 Task: Choose the branch "main" for the new prebuild configuration for codespaces in the repository "JS".
Action: Mouse moved to (979, 245)
Screenshot: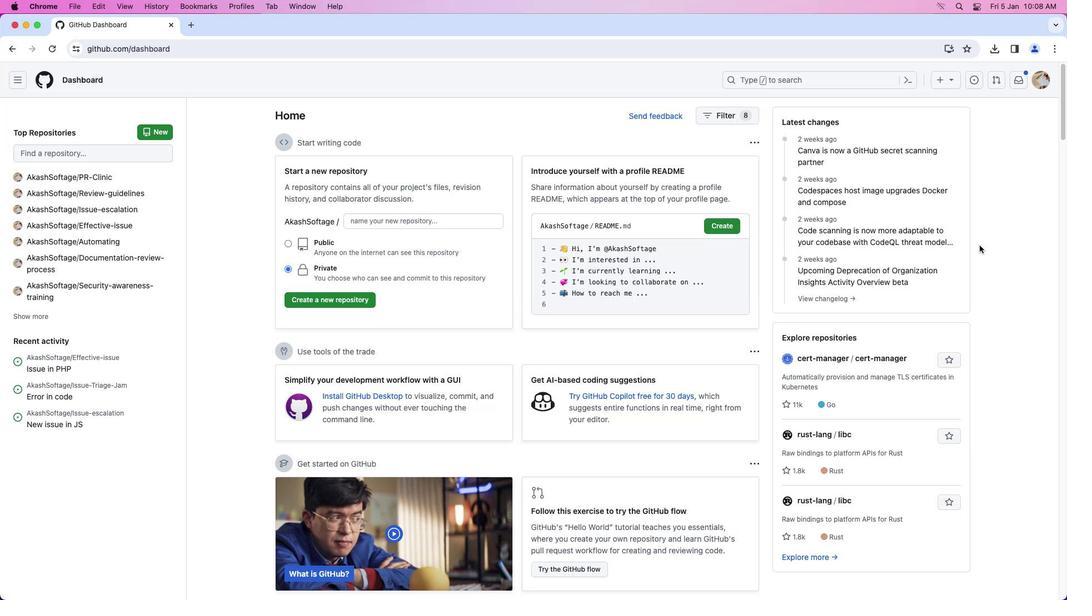 
Action: Mouse pressed left at (979, 245)
Screenshot: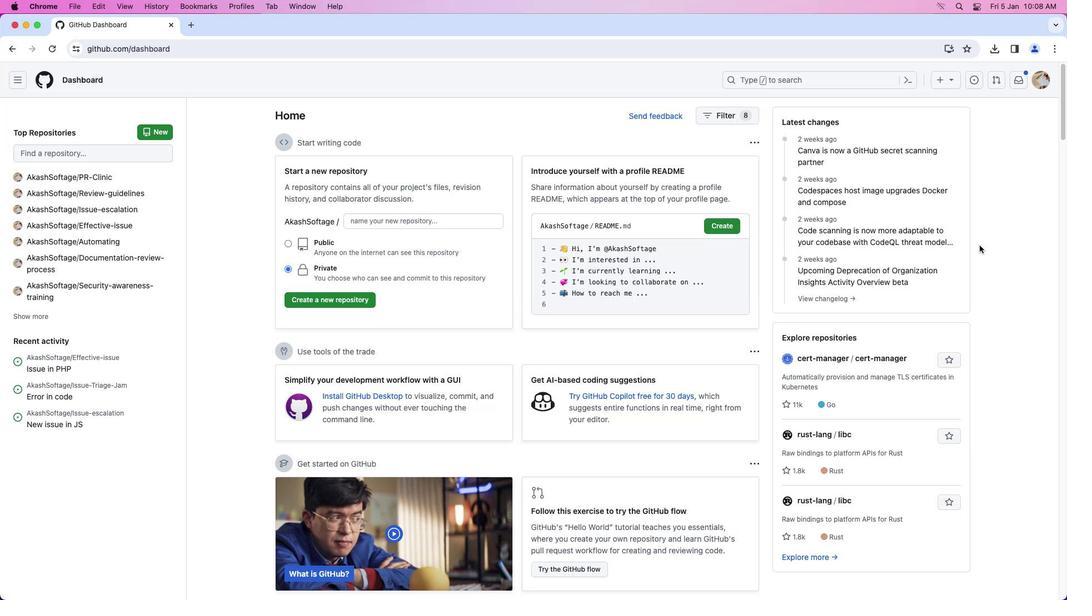 
Action: Mouse moved to (1047, 79)
Screenshot: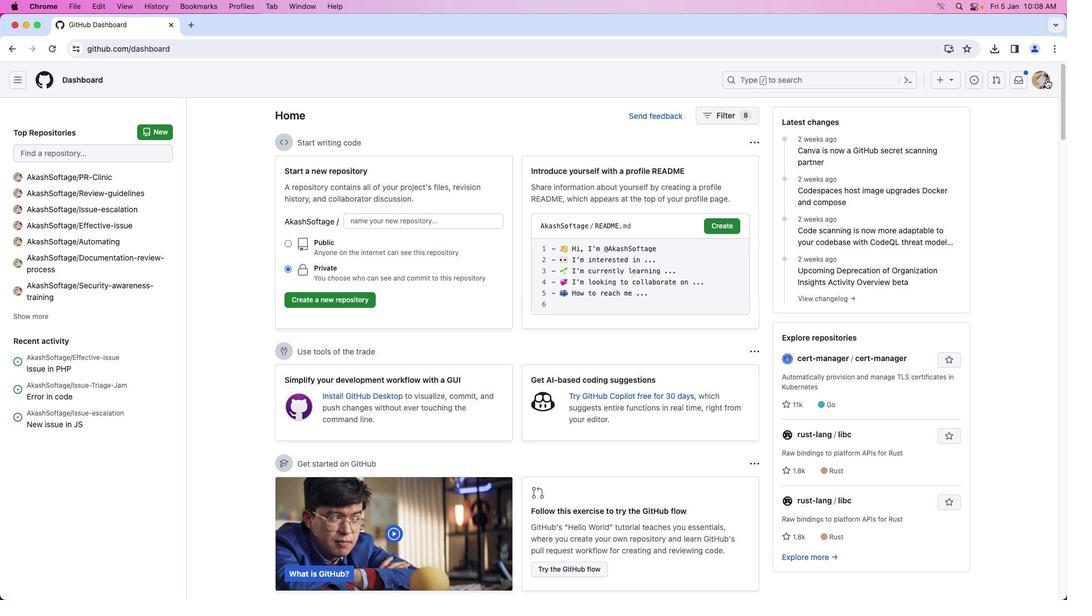 
Action: Mouse pressed left at (1047, 79)
Screenshot: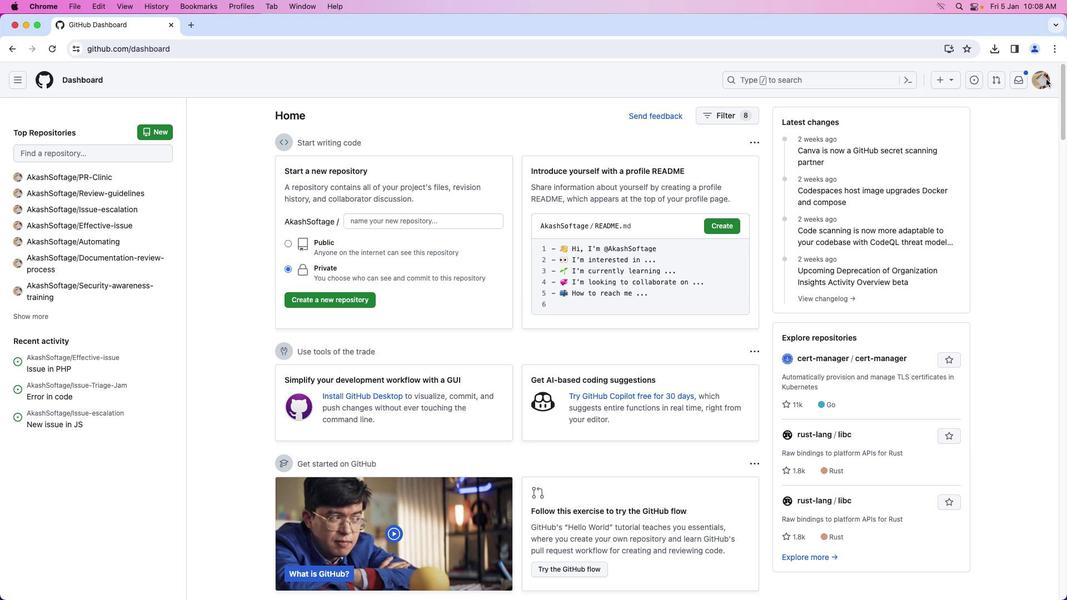 
Action: Mouse moved to (982, 180)
Screenshot: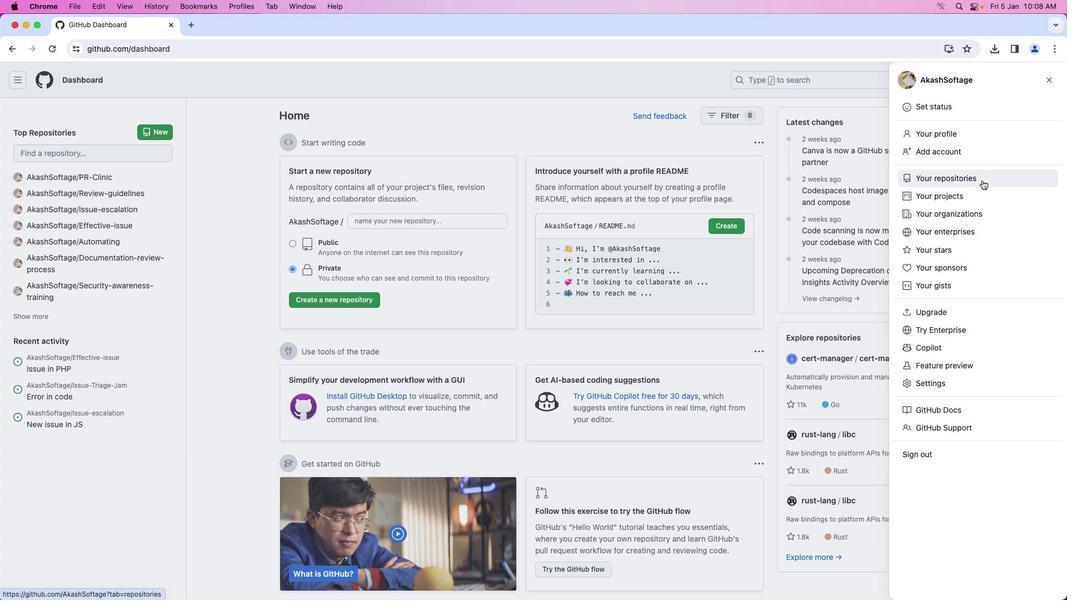 
Action: Mouse pressed left at (982, 180)
Screenshot: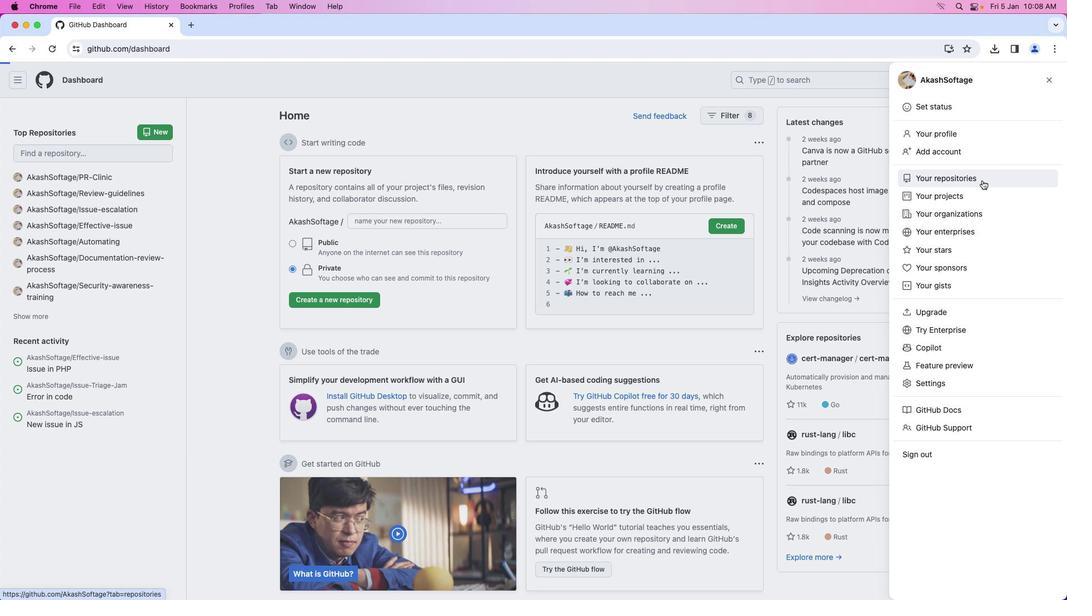 
Action: Mouse moved to (375, 184)
Screenshot: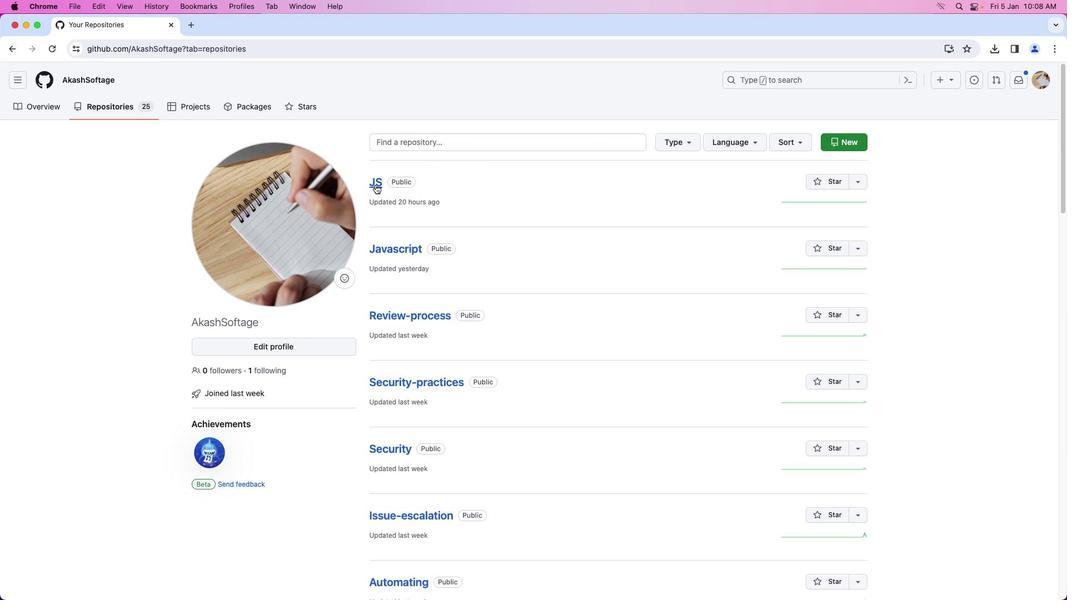 
Action: Mouse pressed left at (375, 184)
Screenshot: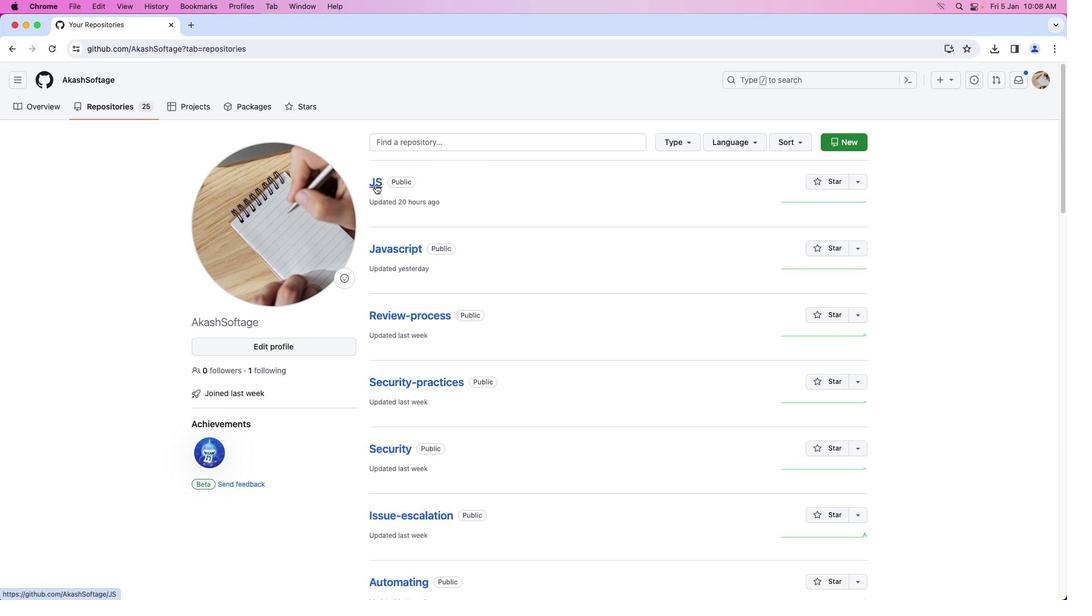 
Action: Mouse moved to (468, 107)
Screenshot: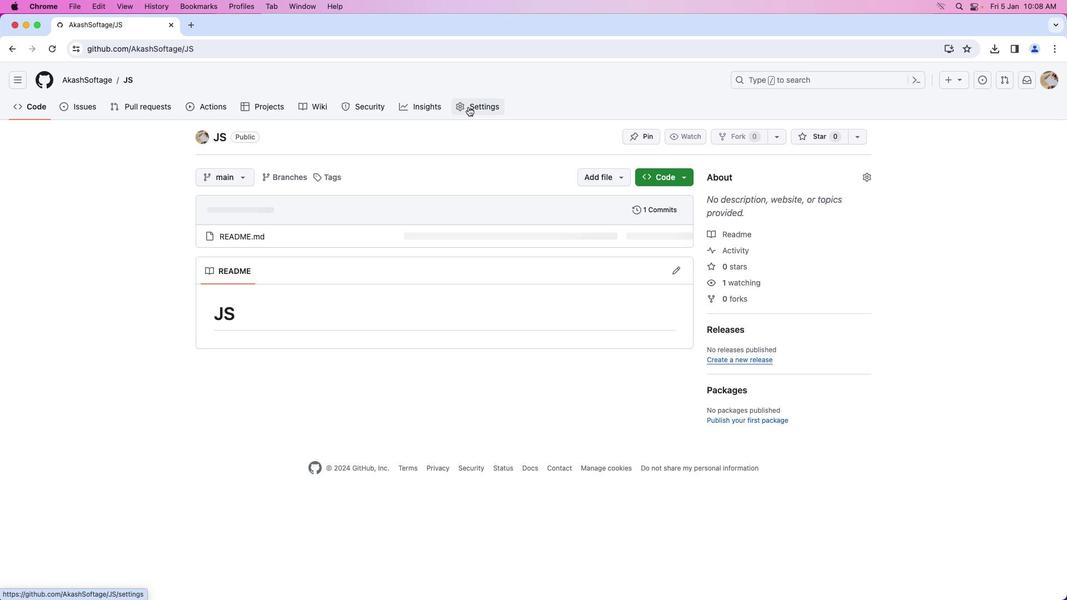 
Action: Mouse pressed left at (468, 107)
Screenshot: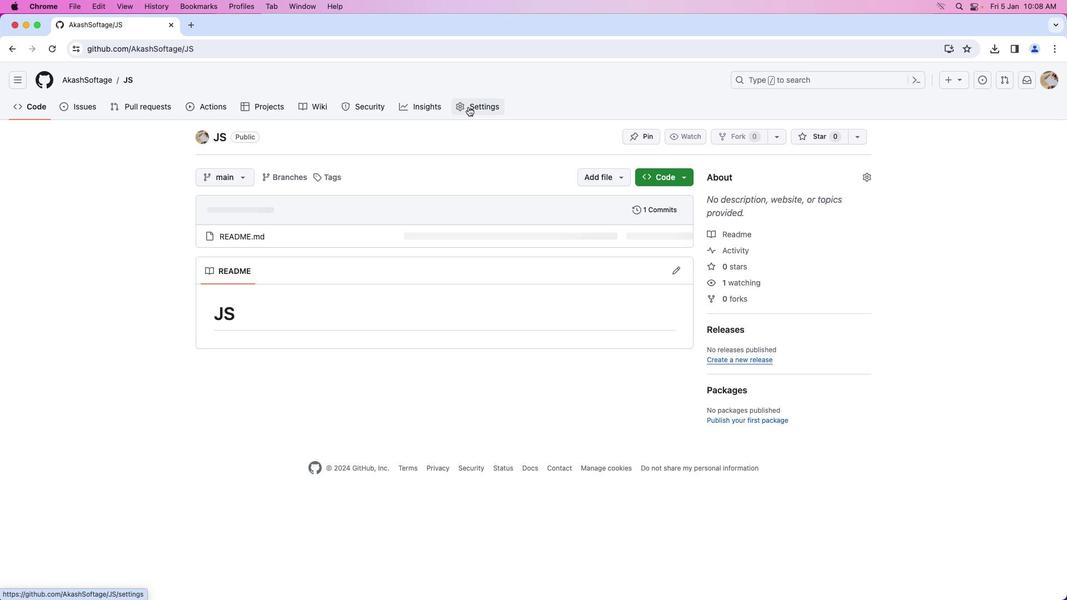 
Action: Mouse moved to (245, 356)
Screenshot: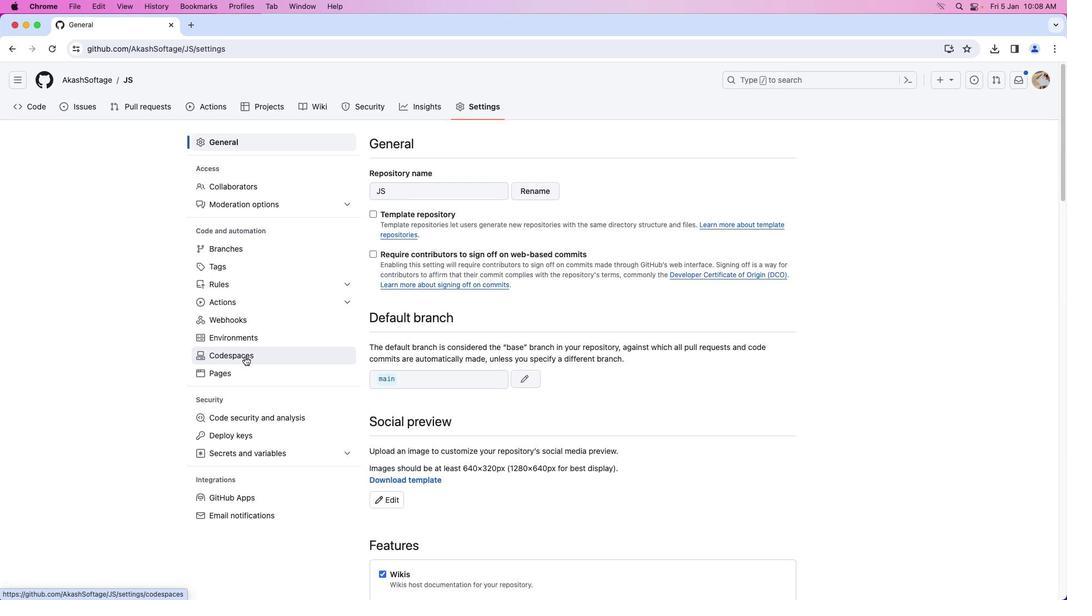 
Action: Mouse pressed left at (245, 356)
Screenshot: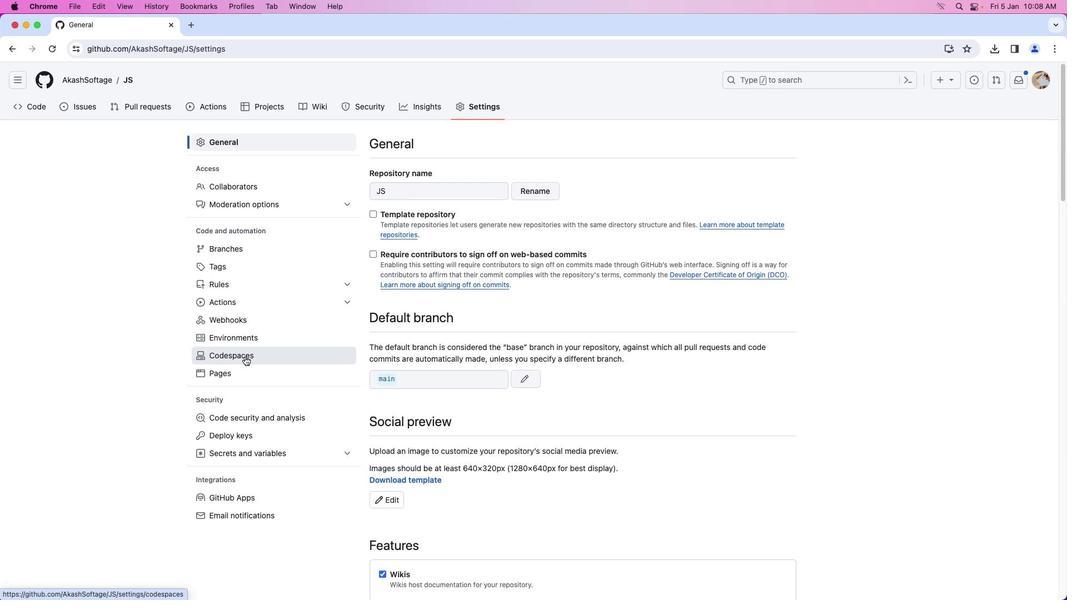 
Action: Mouse moved to (574, 290)
Screenshot: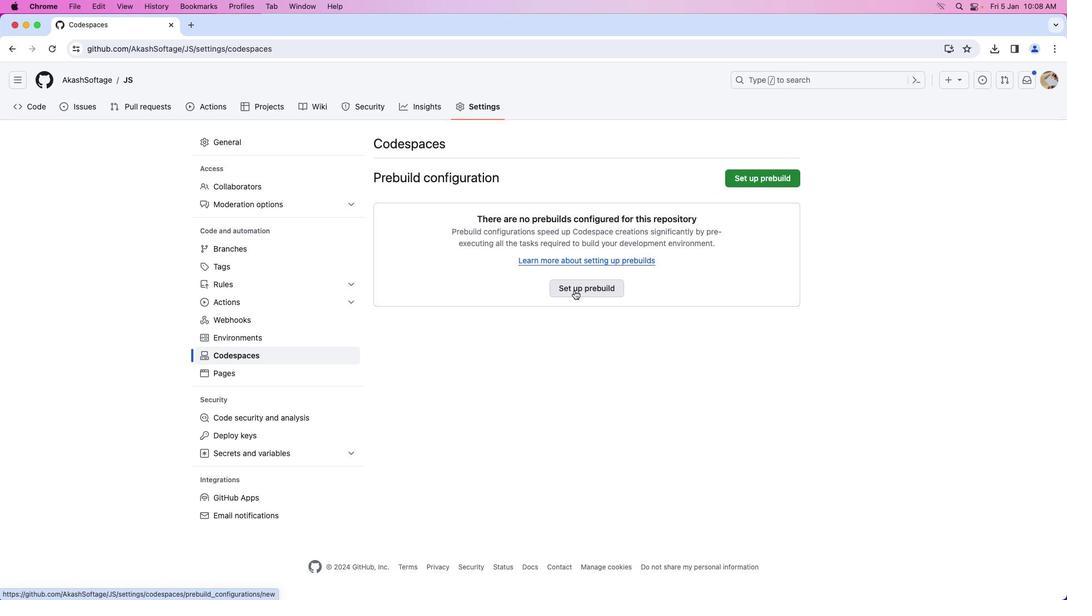 
Action: Mouse pressed left at (574, 290)
Screenshot: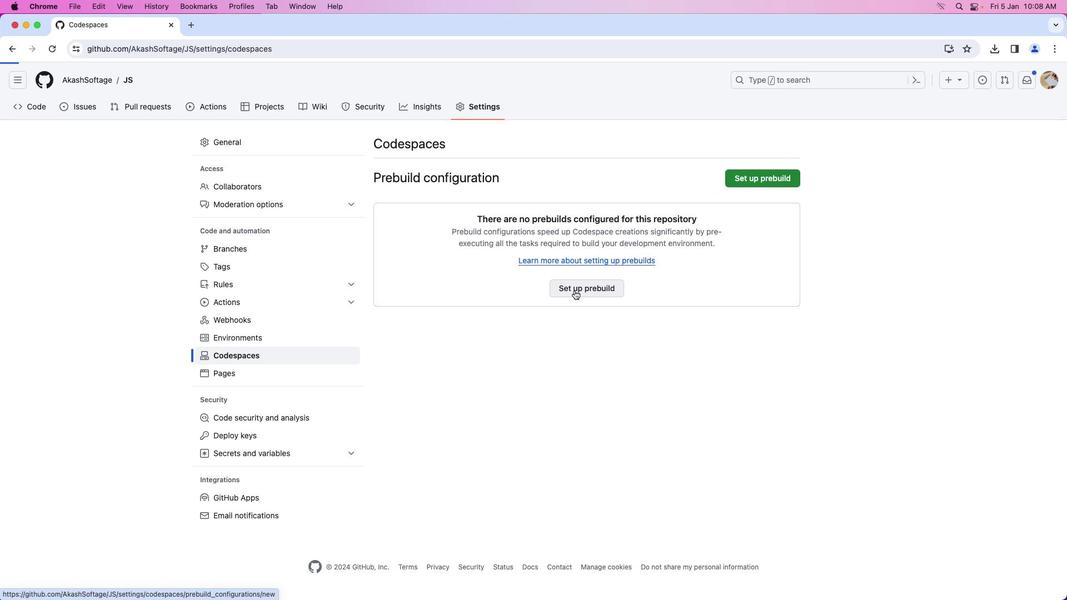 
Action: Mouse moved to (421, 294)
Screenshot: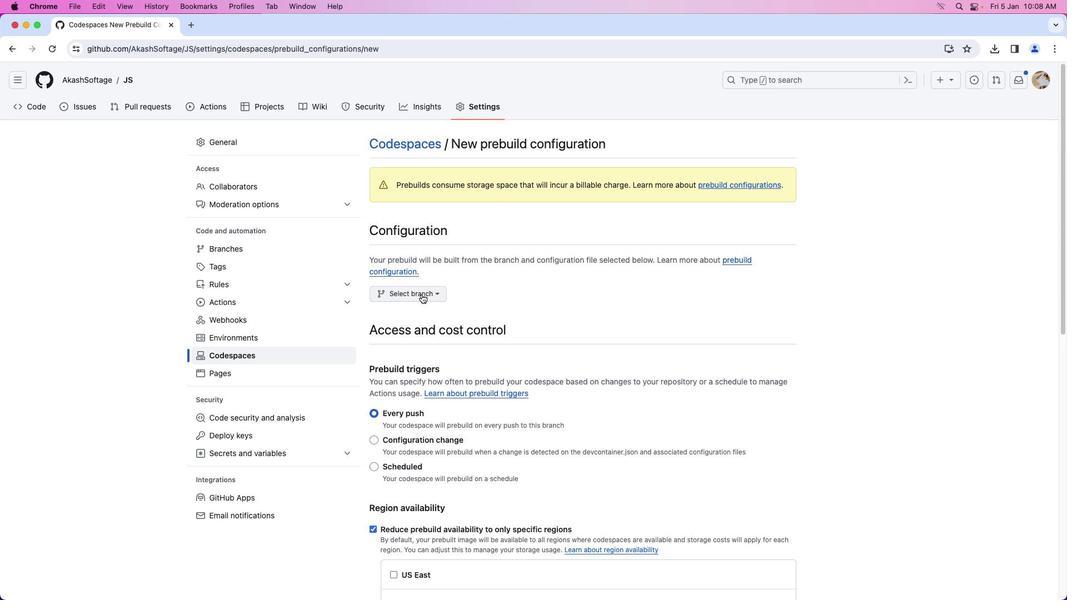 
Action: Mouse pressed left at (421, 294)
Screenshot: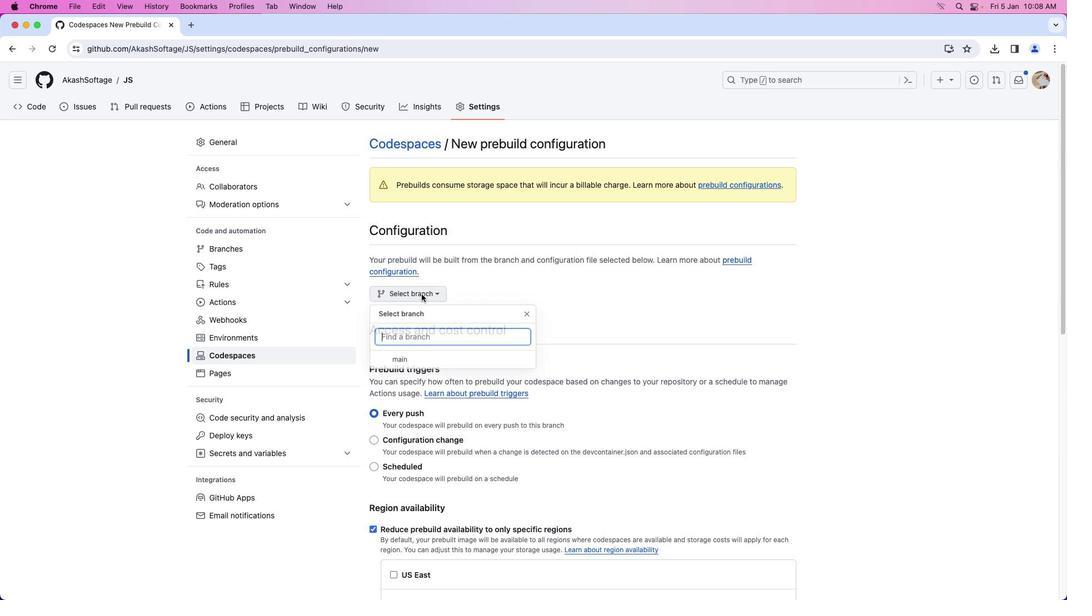 
Action: Mouse moved to (420, 360)
Screenshot: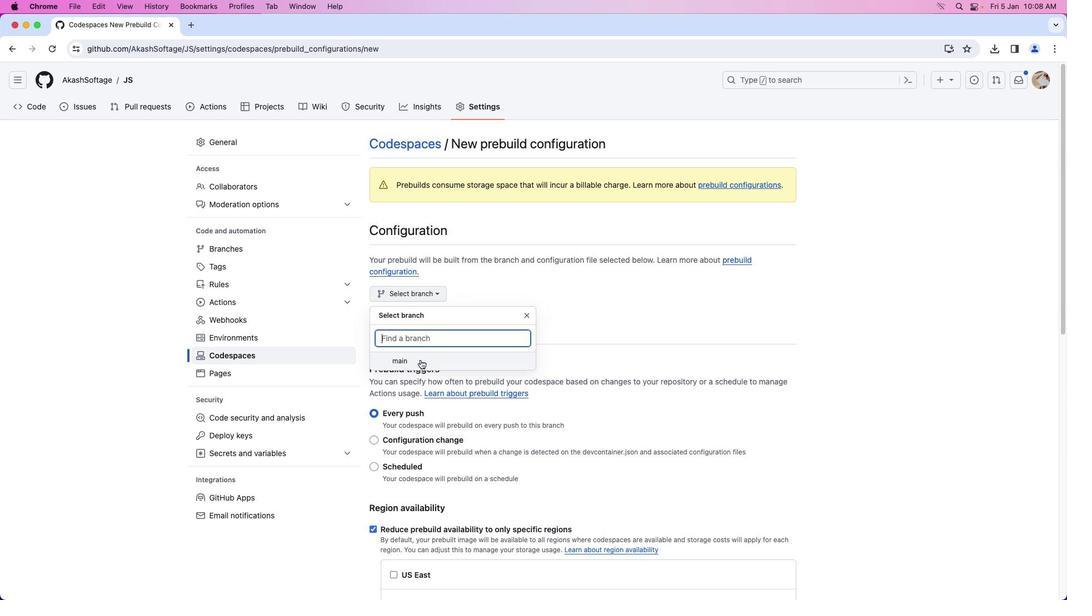 
Action: Mouse pressed left at (420, 360)
Screenshot: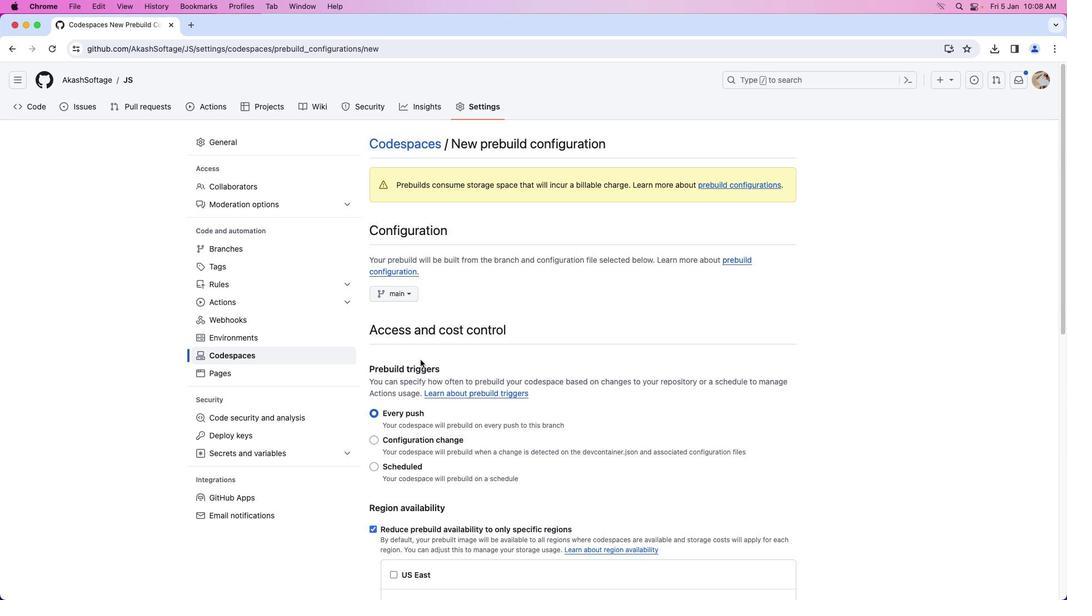 
Action: Mouse moved to (593, 325)
Screenshot: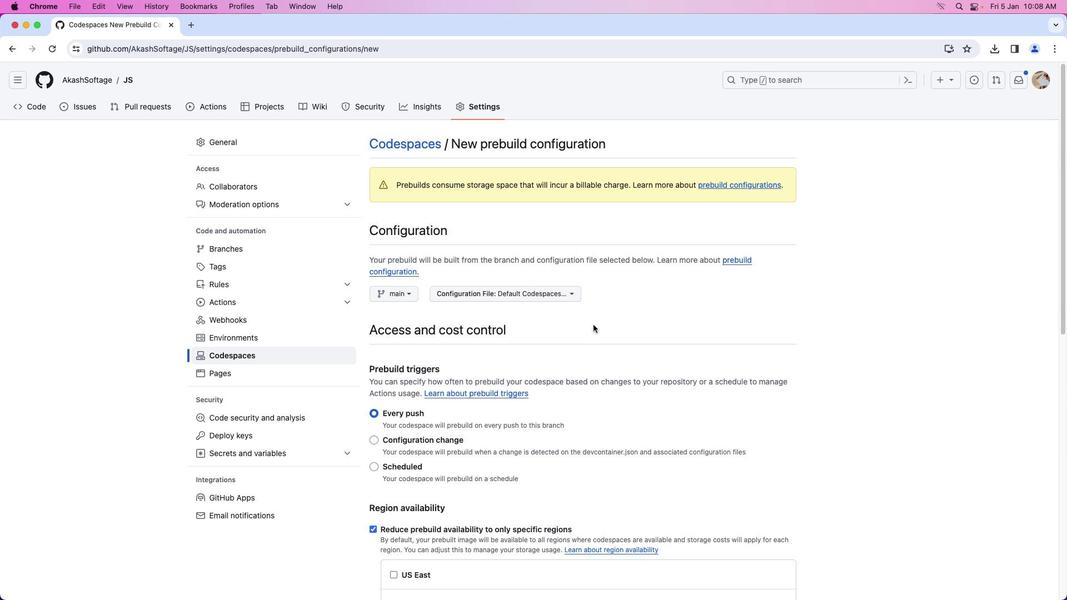 
